 Task: Select a due date automation when advanced on, 2 days after a card is due add basic without the red label at 11:00 AM.
Action: Mouse moved to (1278, 100)
Screenshot: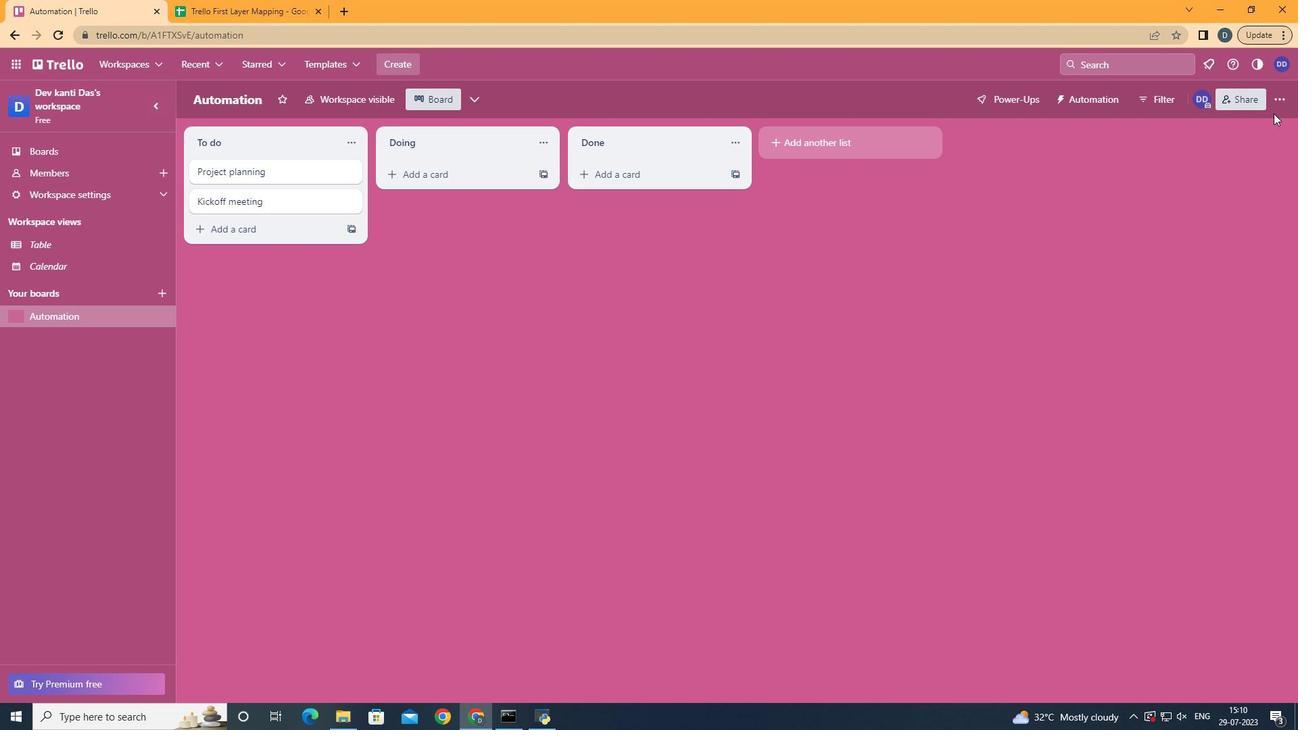 
Action: Mouse pressed left at (1278, 100)
Screenshot: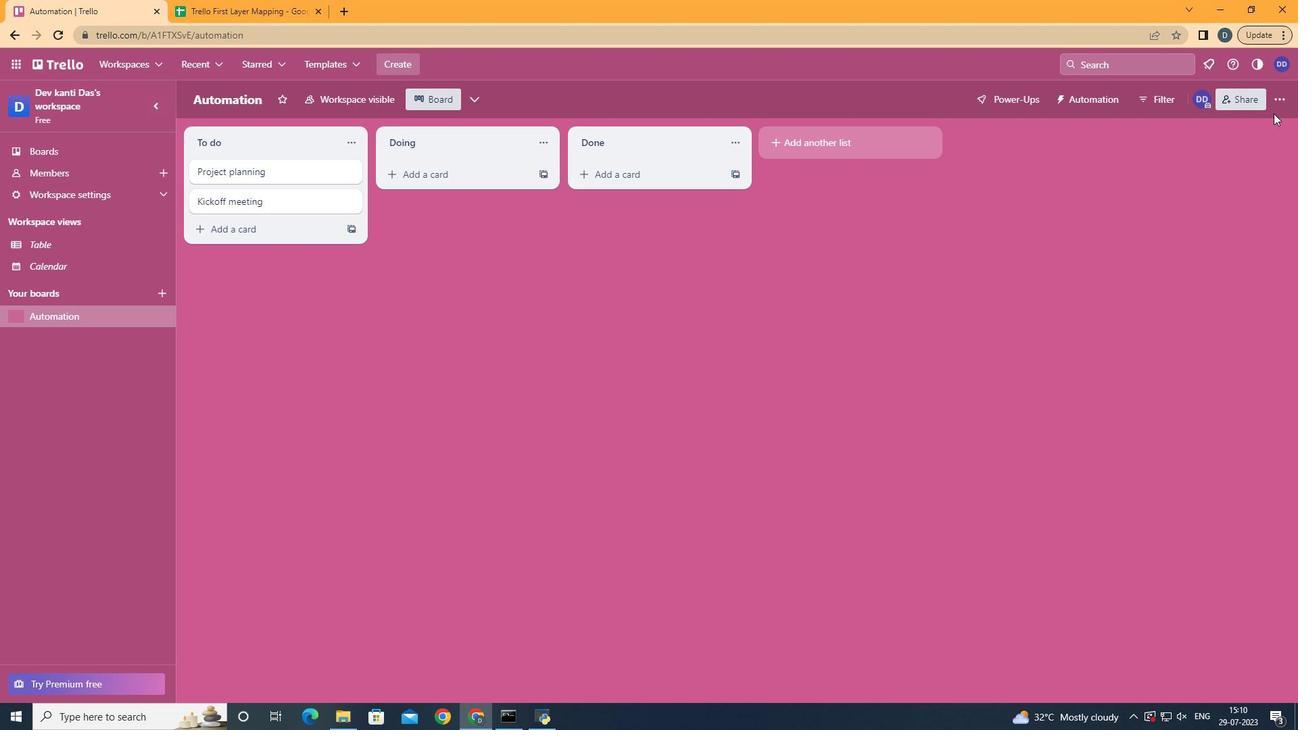 
Action: Mouse moved to (1154, 288)
Screenshot: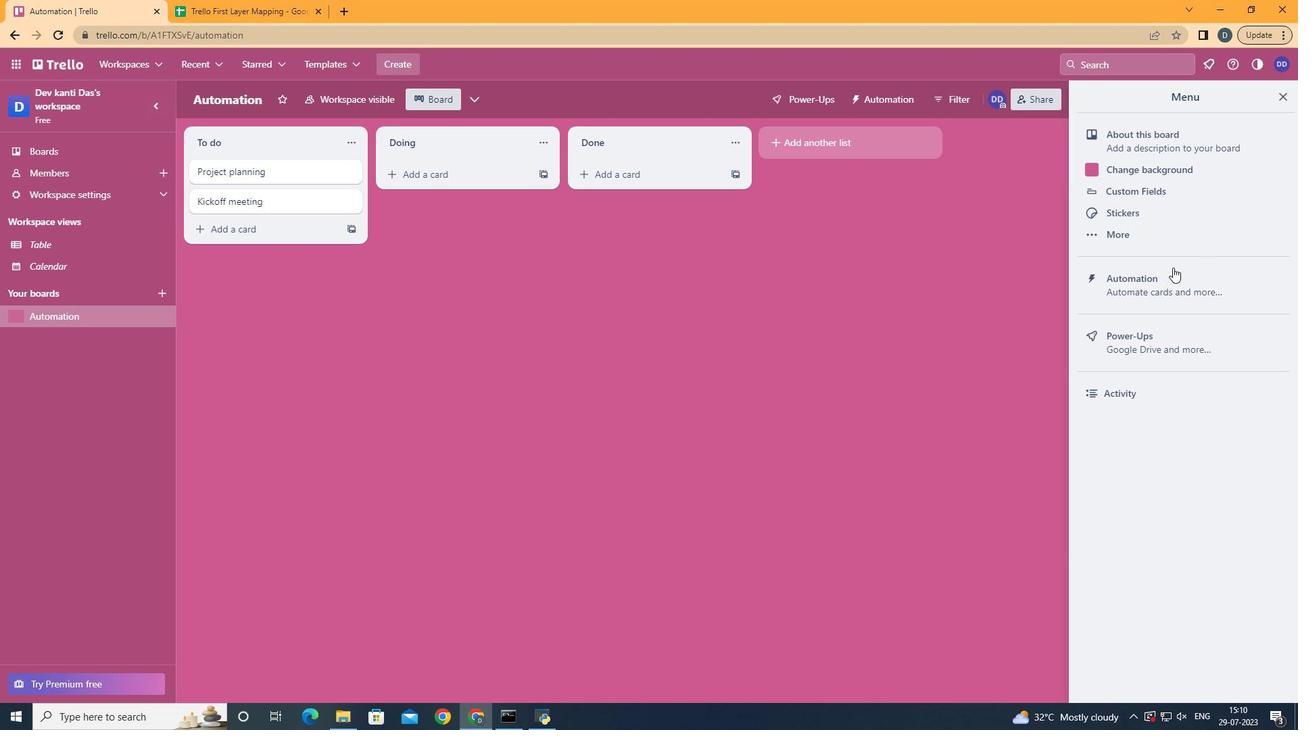 
Action: Mouse pressed left at (1154, 288)
Screenshot: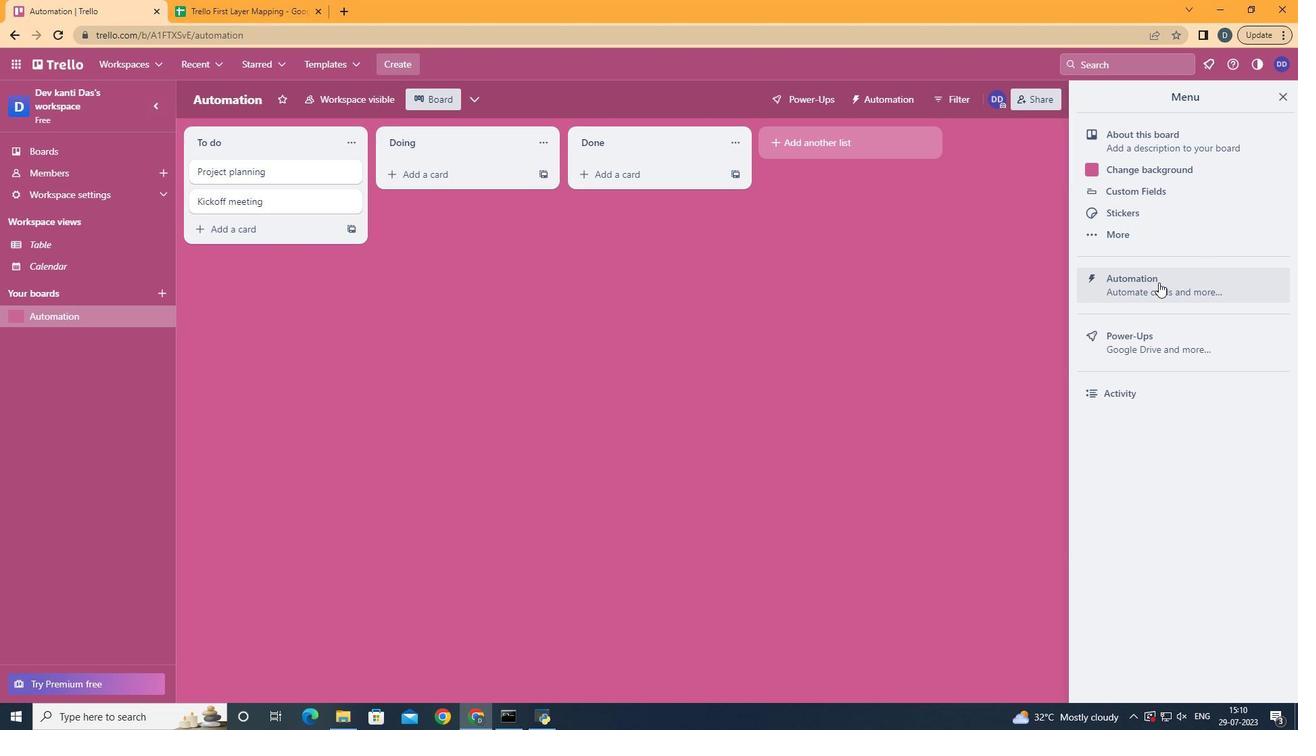 
Action: Mouse moved to (272, 279)
Screenshot: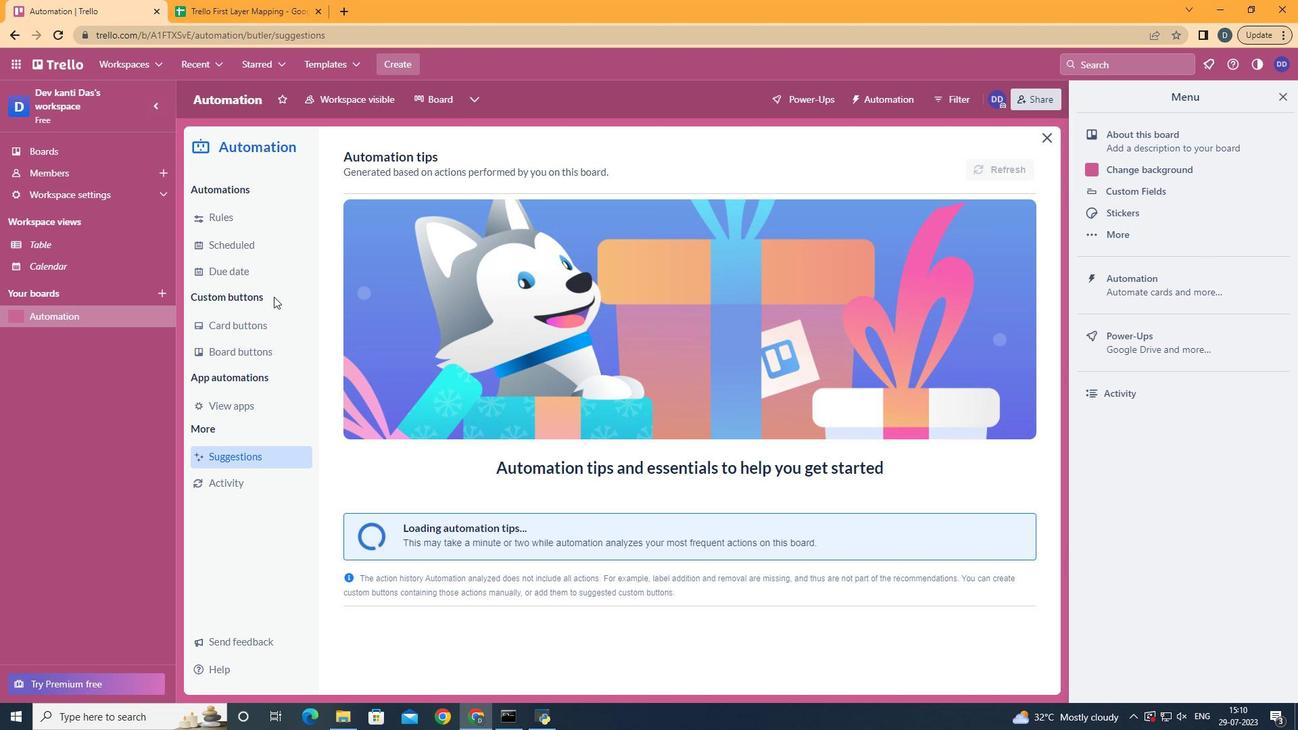 
Action: Mouse pressed left at (272, 279)
Screenshot: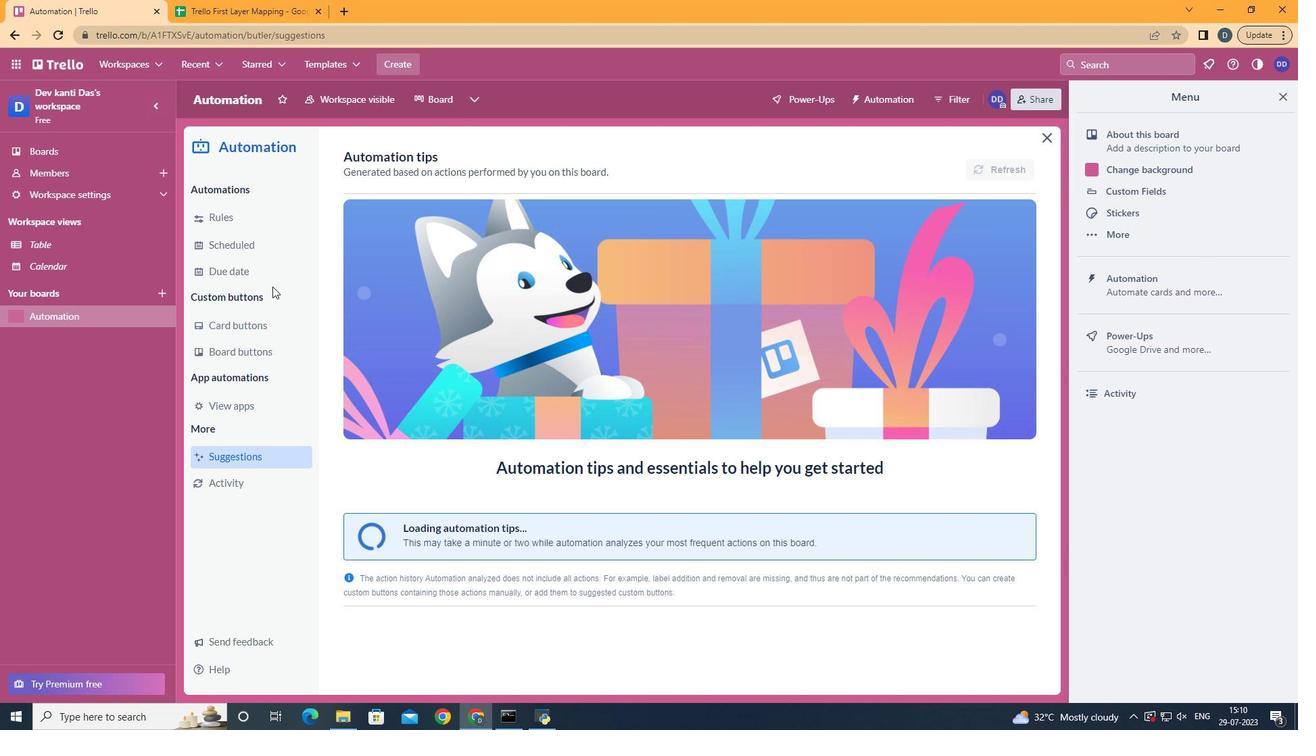 
Action: Mouse moved to (959, 156)
Screenshot: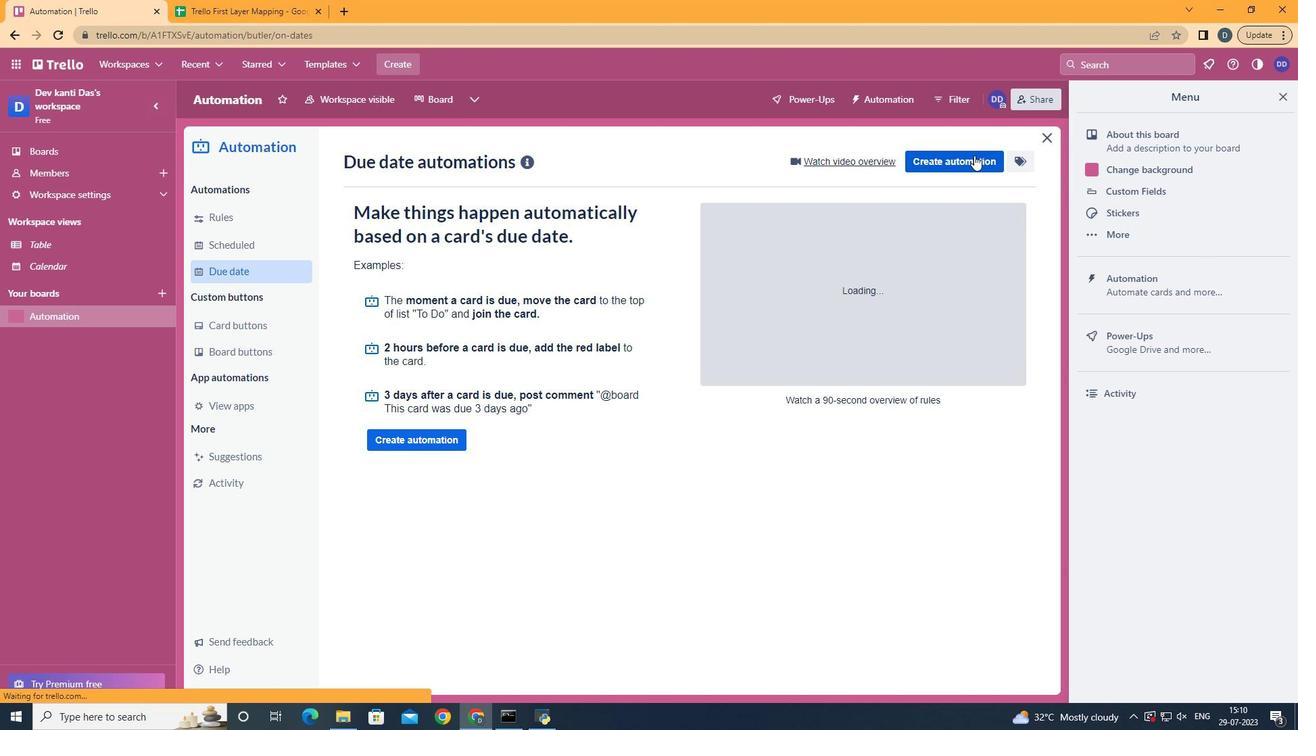 
Action: Mouse pressed left at (959, 156)
Screenshot: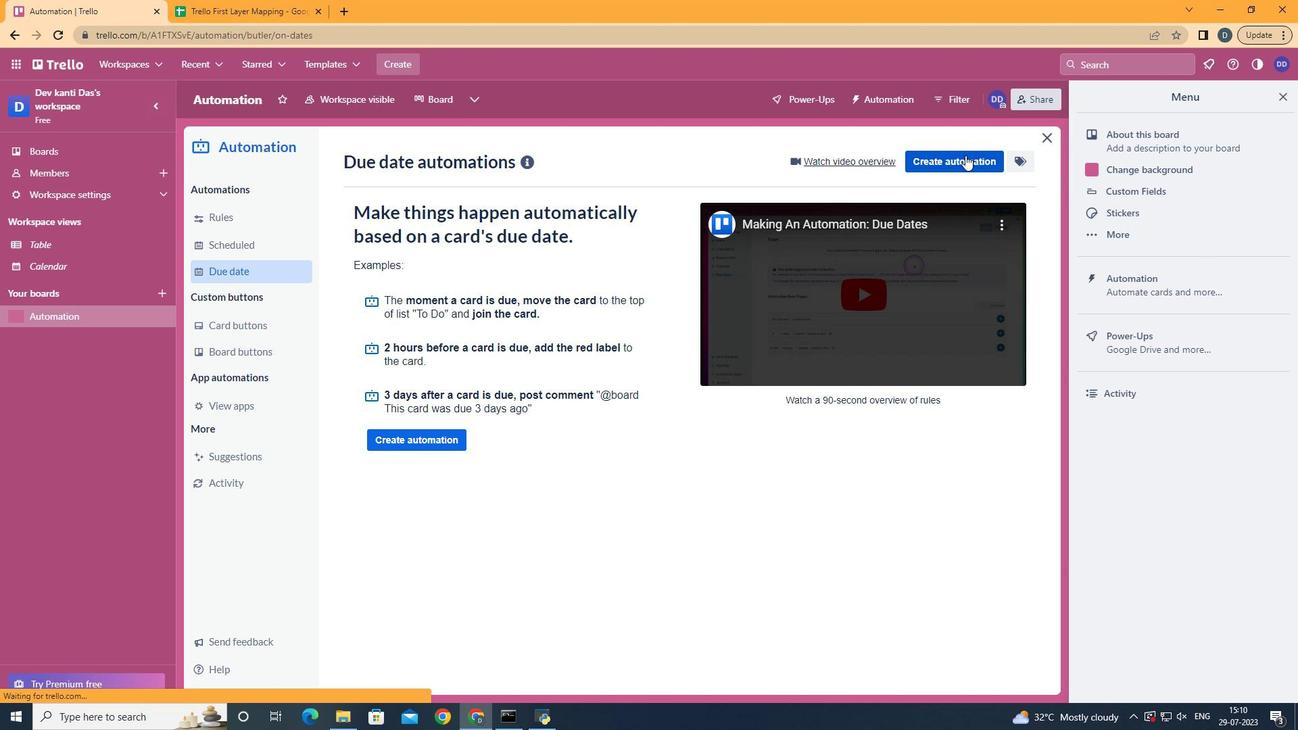 
Action: Mouse moved to (454, 293)
Screenshot: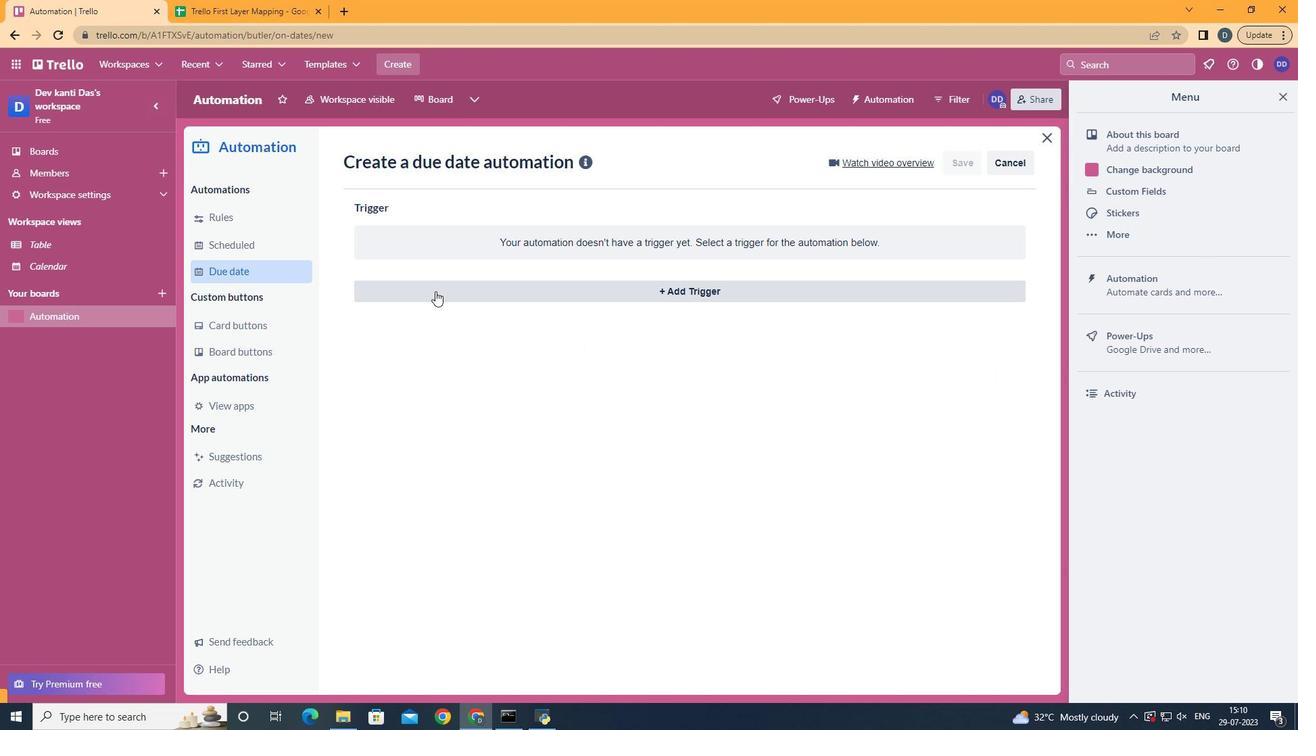 
Action: Mouse pressed left at (454, 293)
Screenshot: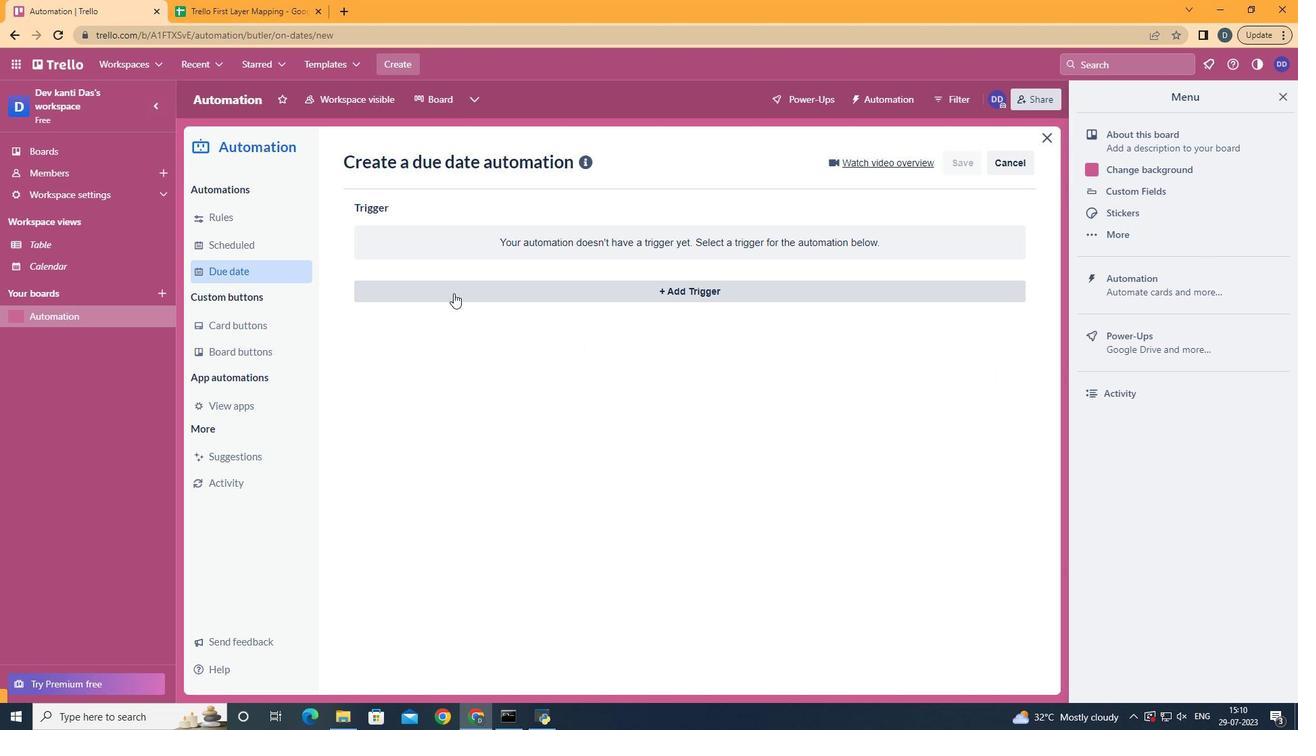 
Action: Mouse moved to (475, 545)
Screenshot: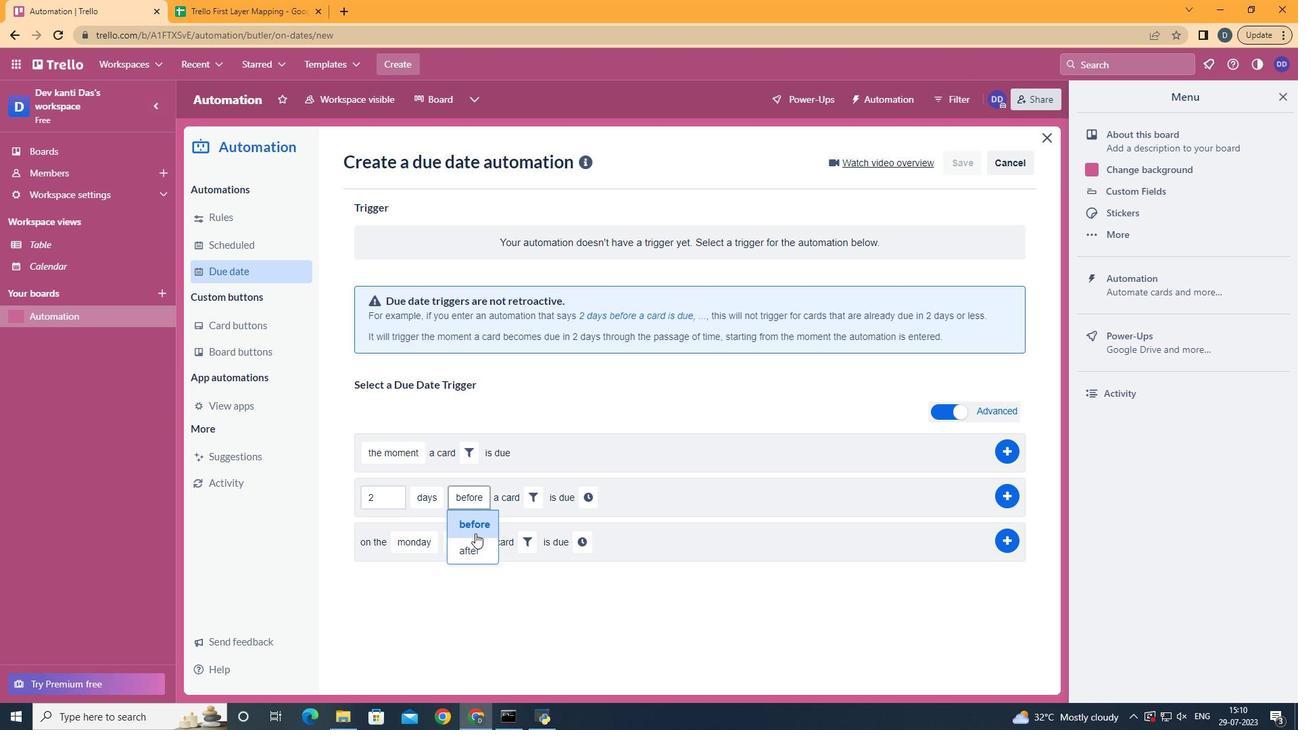 
Action: Mouse pressed left at (475, 545)
Screenshot: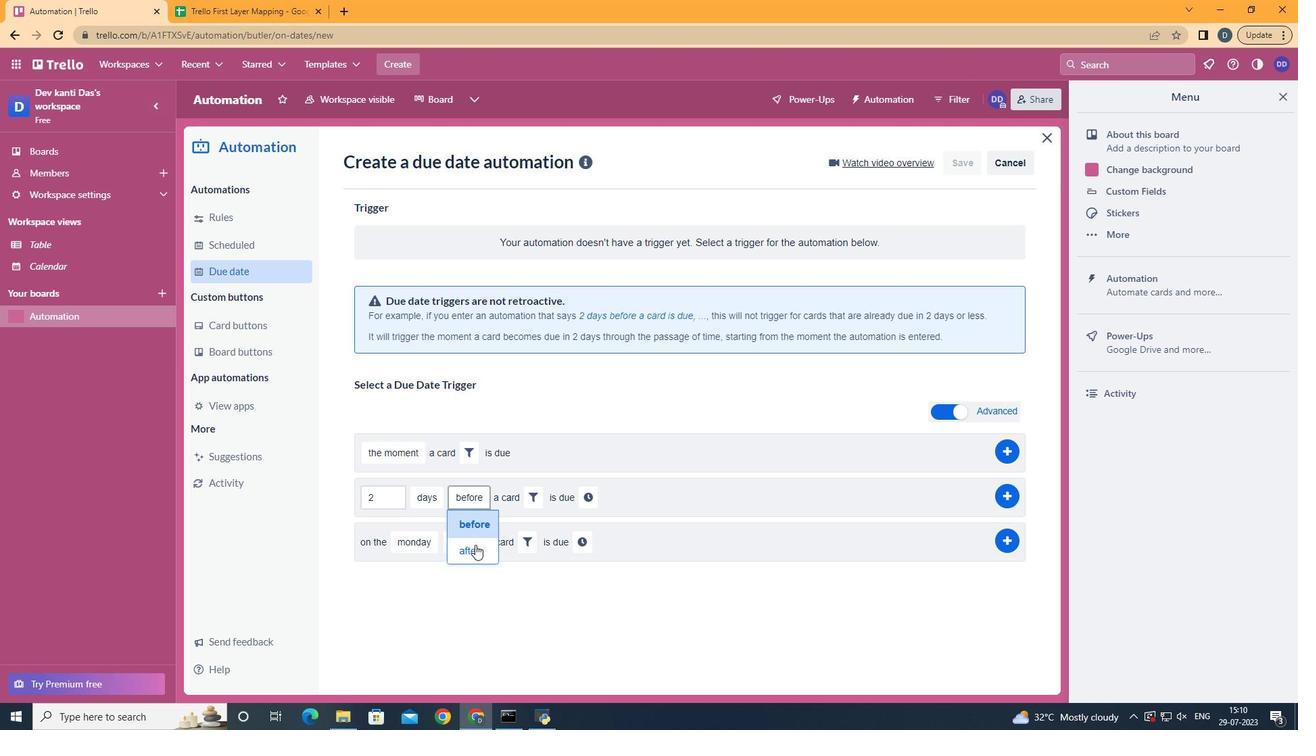 
Action: Mouse moved to (519, 501)
Screenshot: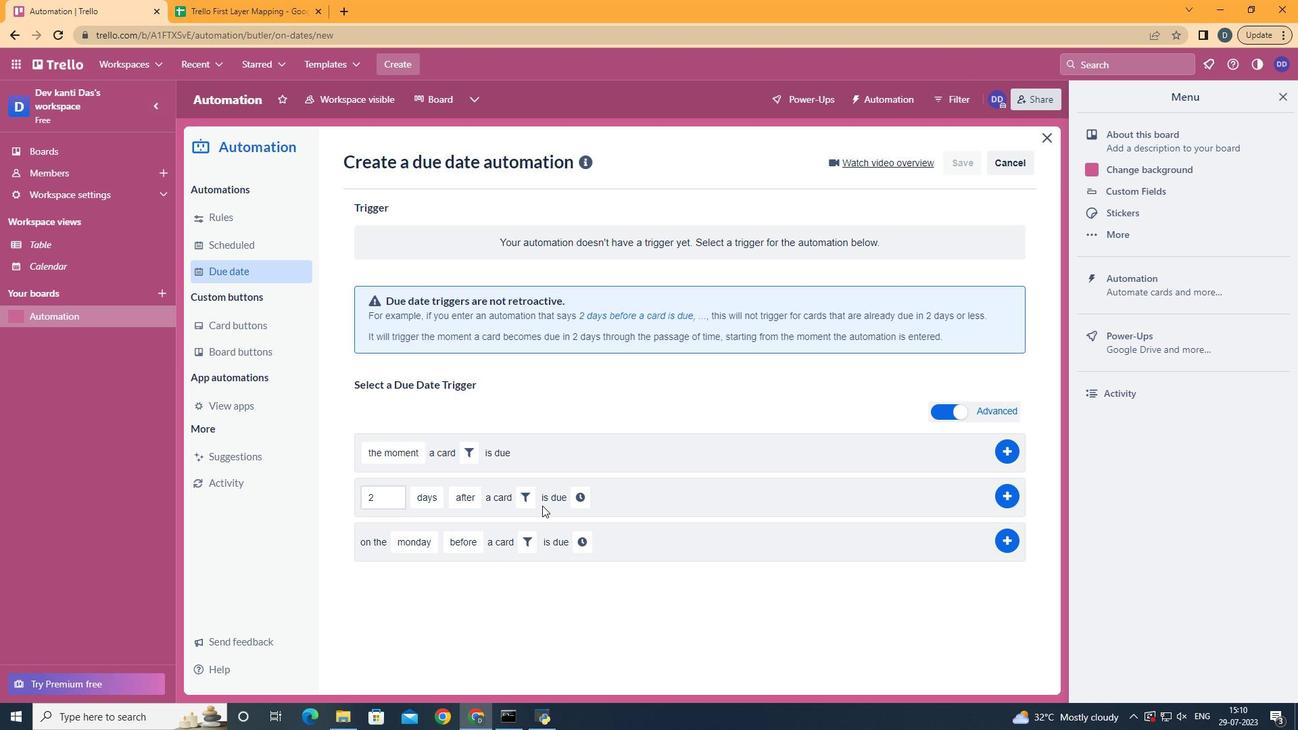 
Action: Mouse pressed left at (519, 501)
Screenshot: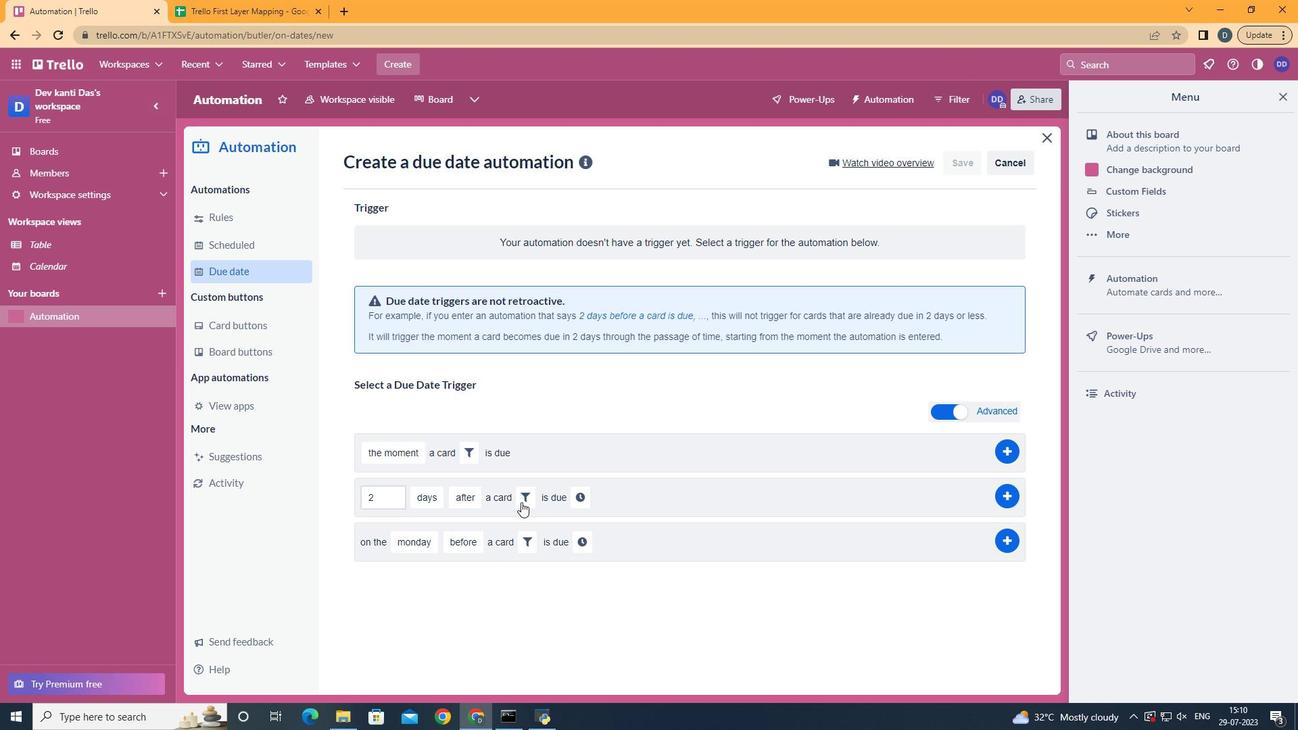 
Action: Mouse moved to (567, 569)
Screenshot: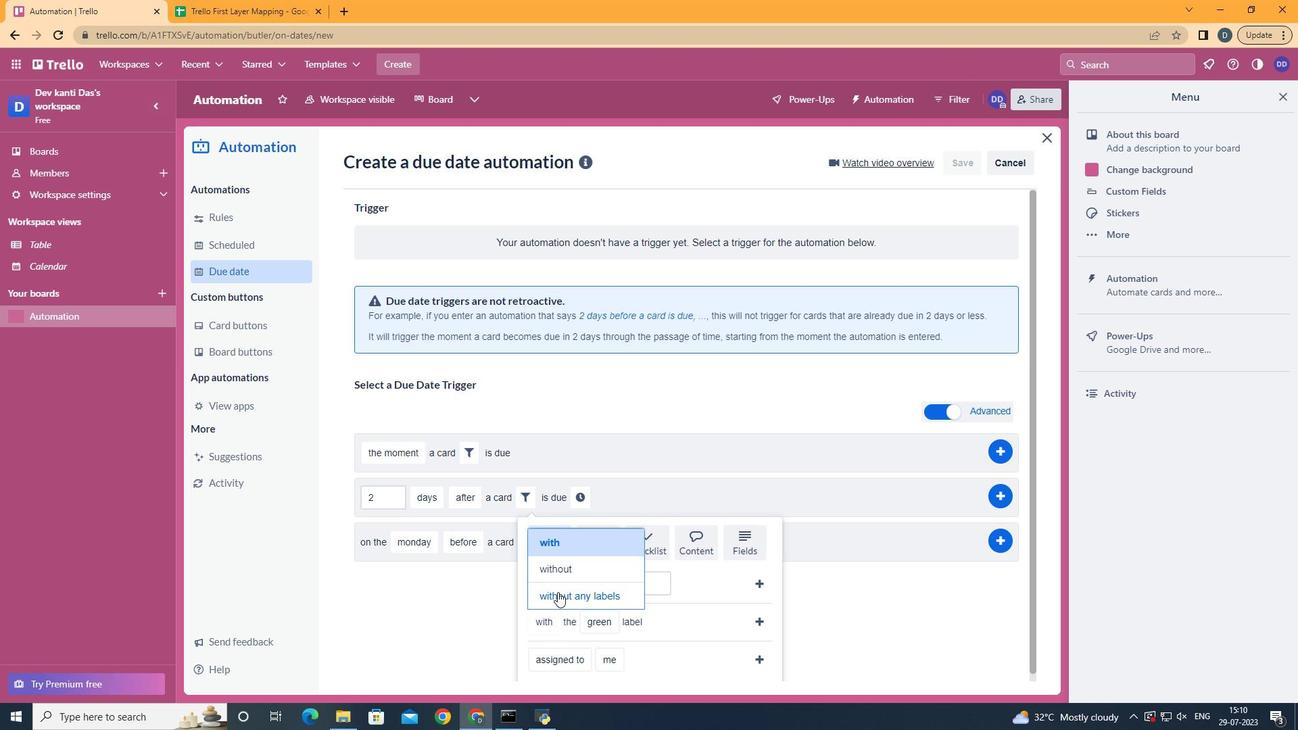 
Action: Mouse pressed left at (567, 569)
Screenshot: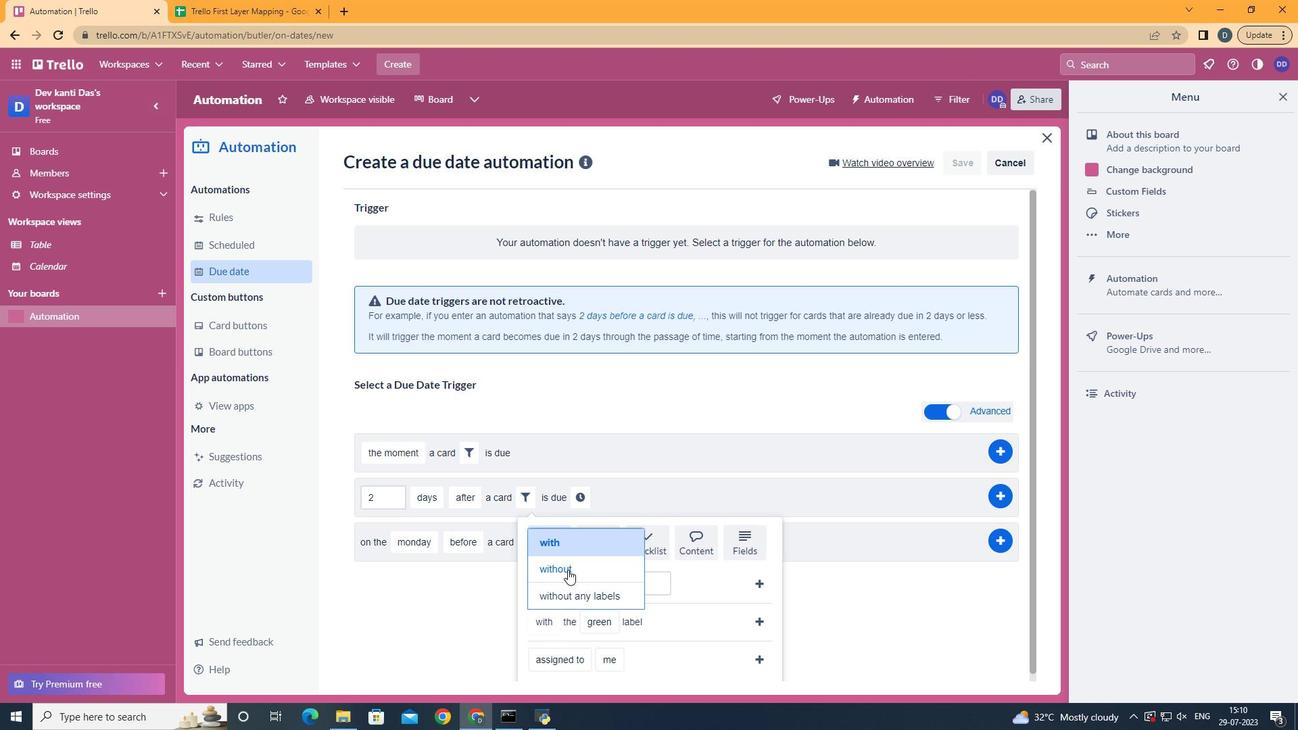 
Action: Mouse moved to (609, 532)
Screenshot: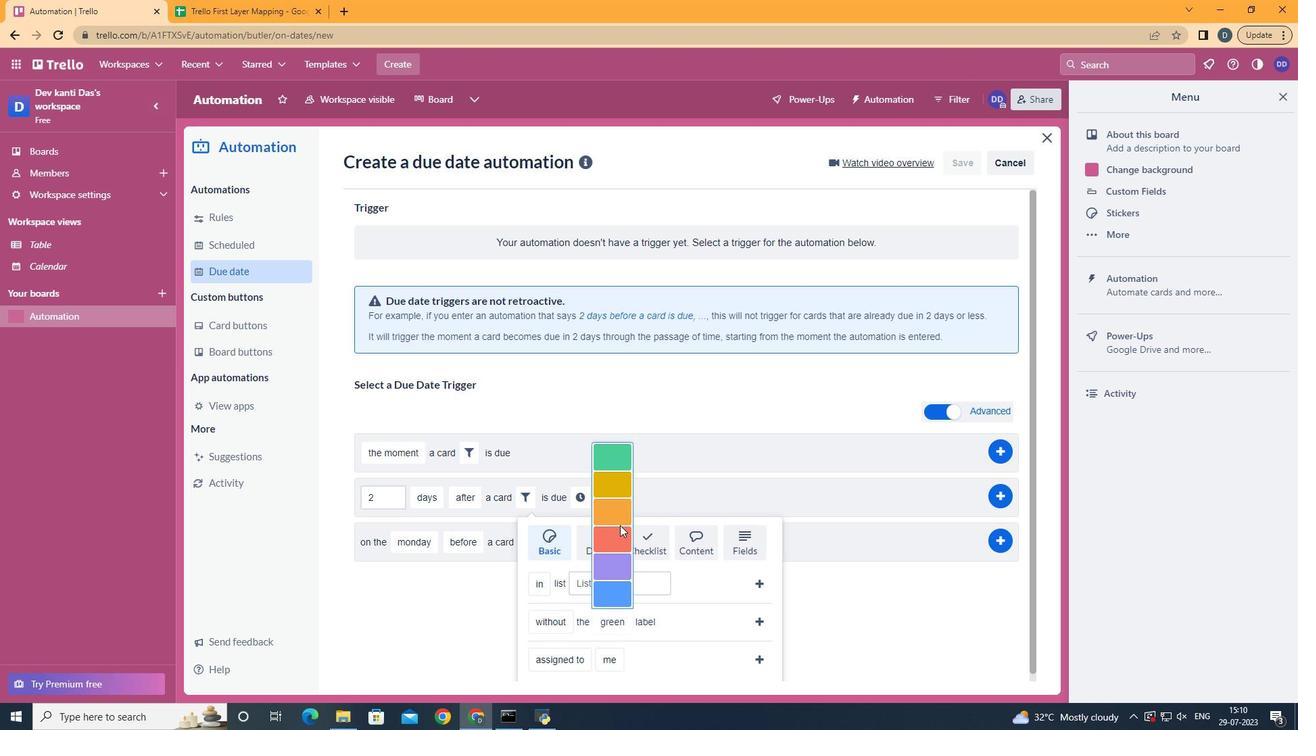 
Action: Mouse pressed left at (609, 532)
Screenshot: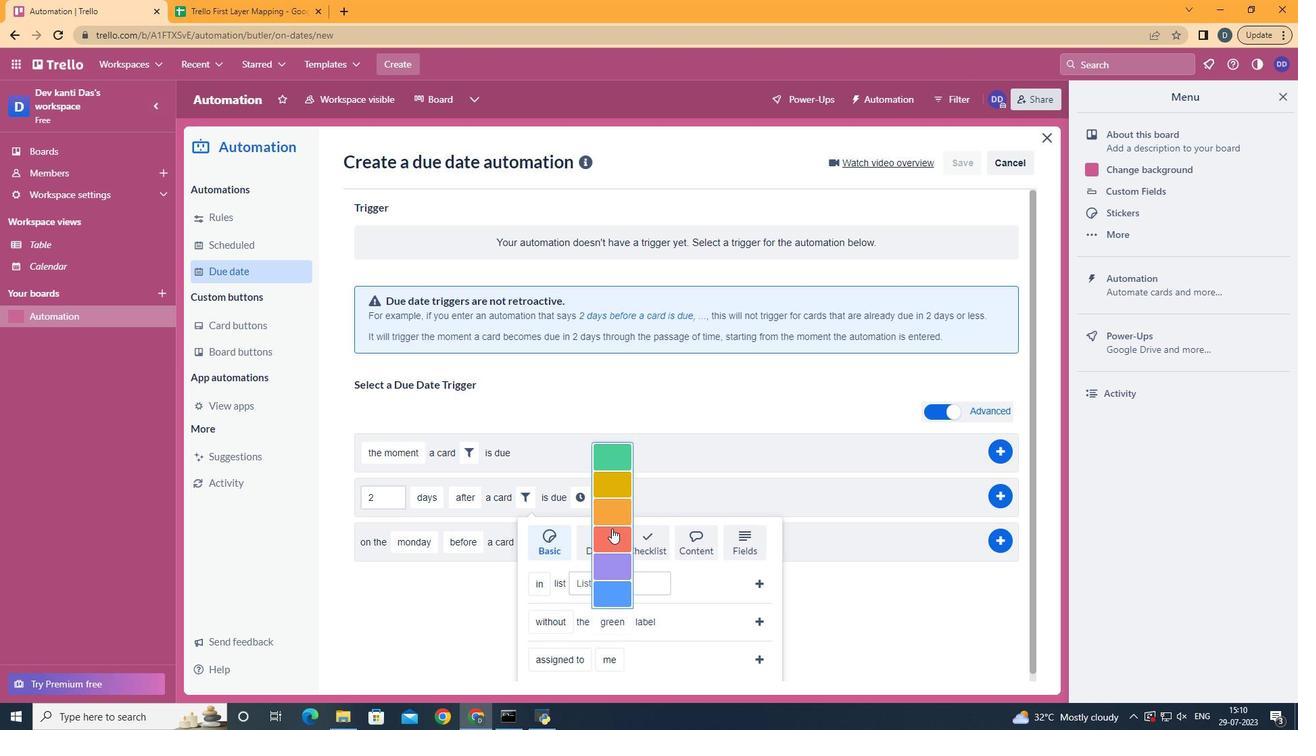 
Action: Mouse moved to (760, 622)
Screenshot: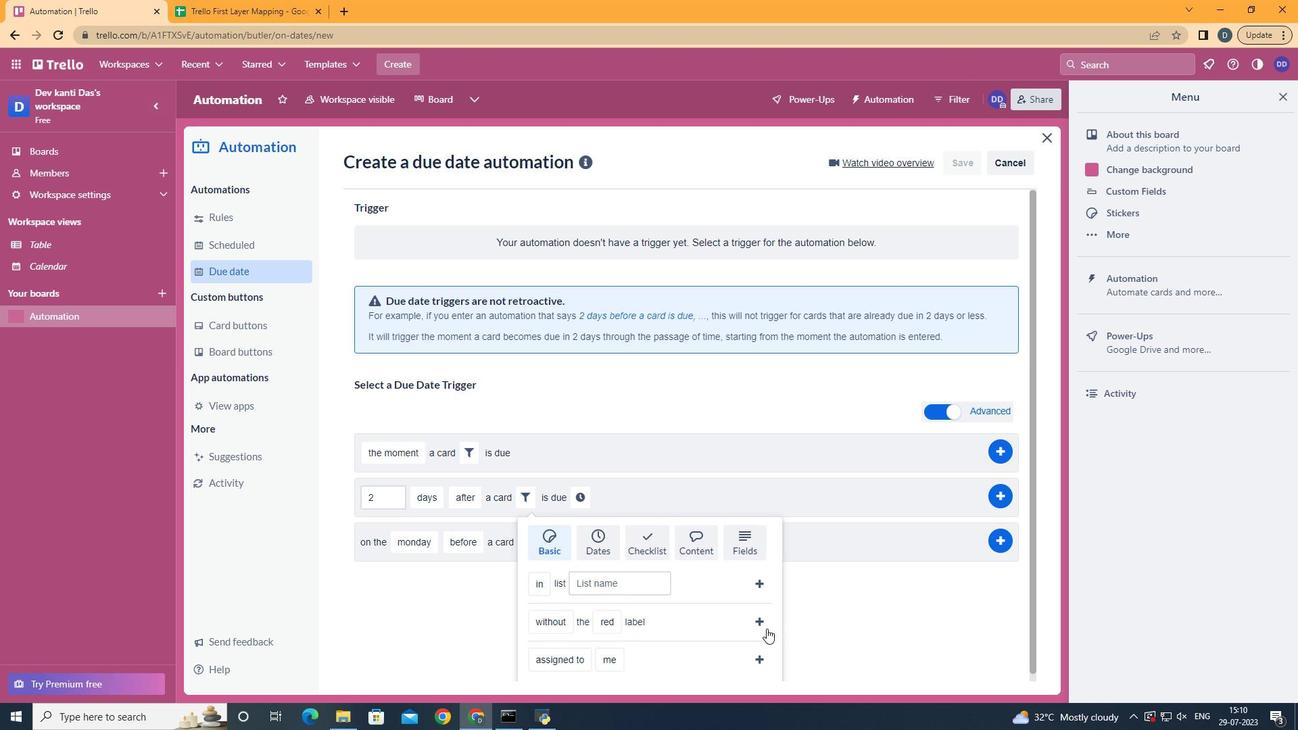 
Action: Mouse pressed left at (760, 622)
Screenshot: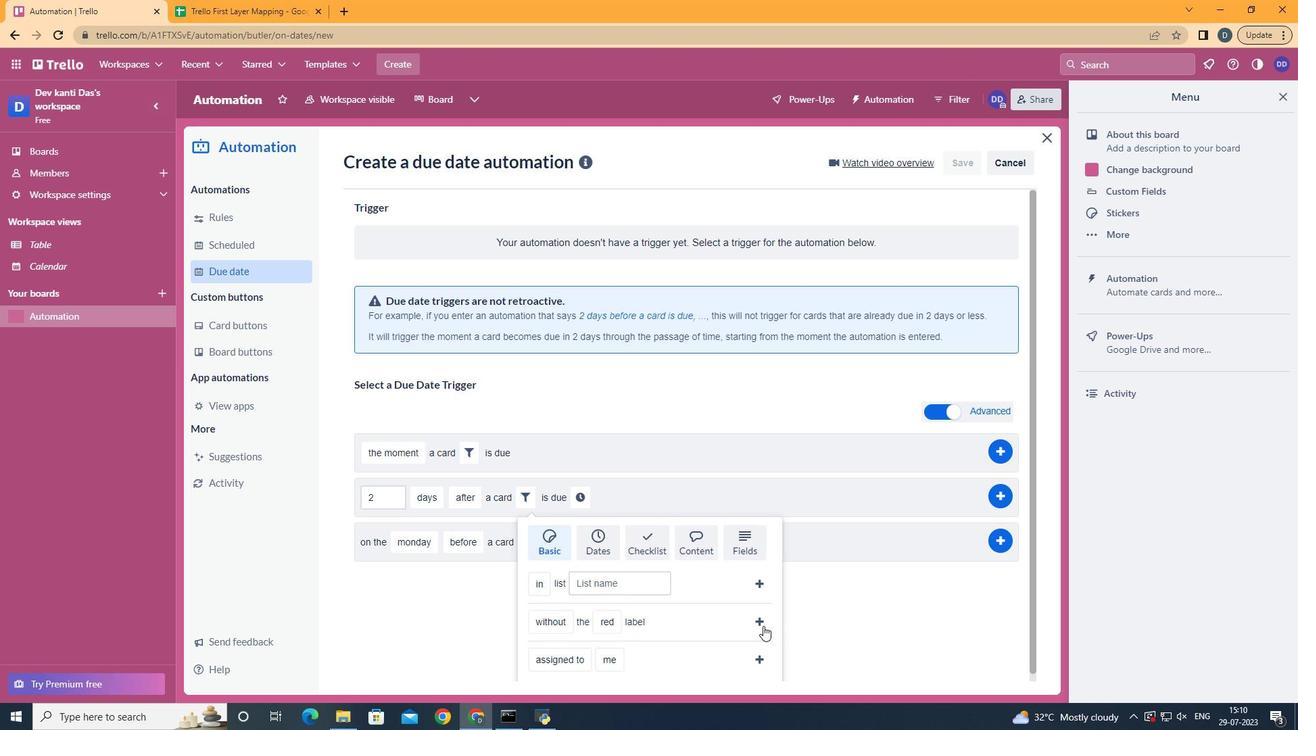 
Action: Mouse moved to (695, 499)
Screenshot: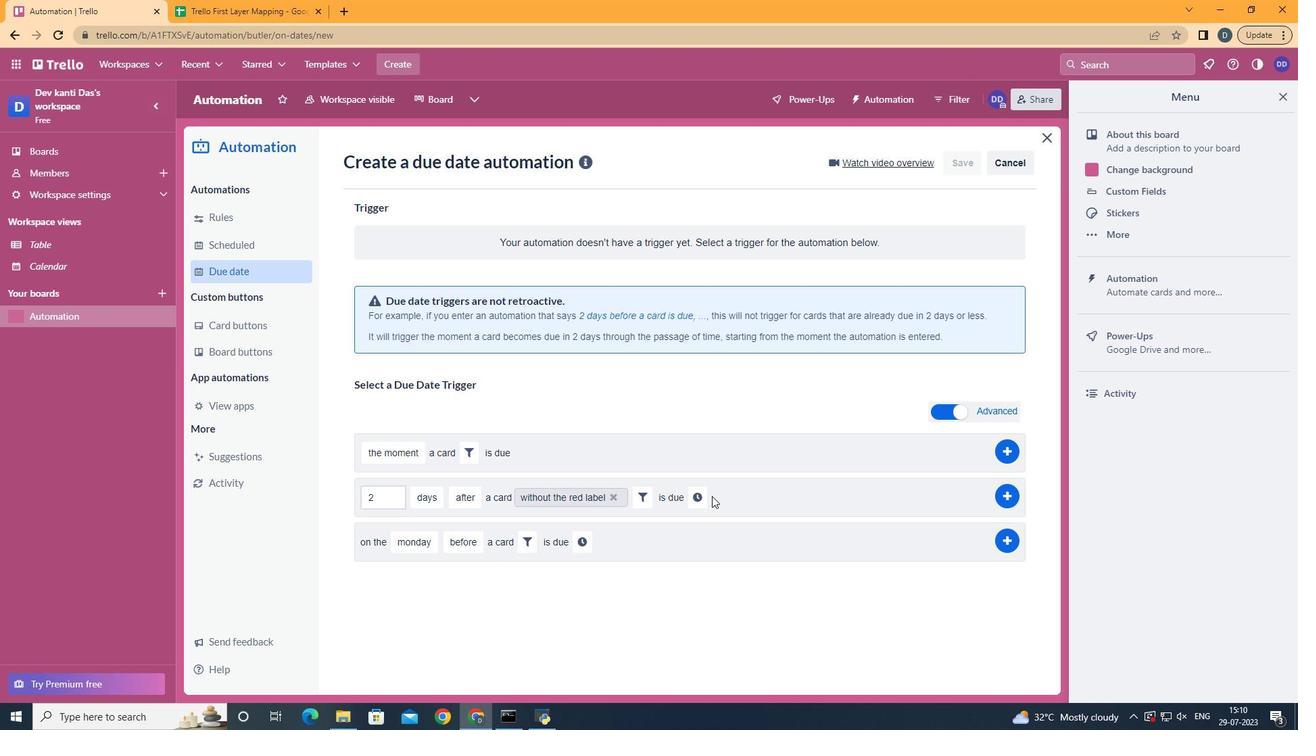 
Action: Mouse pressed left at (701, 497)
Screenshot: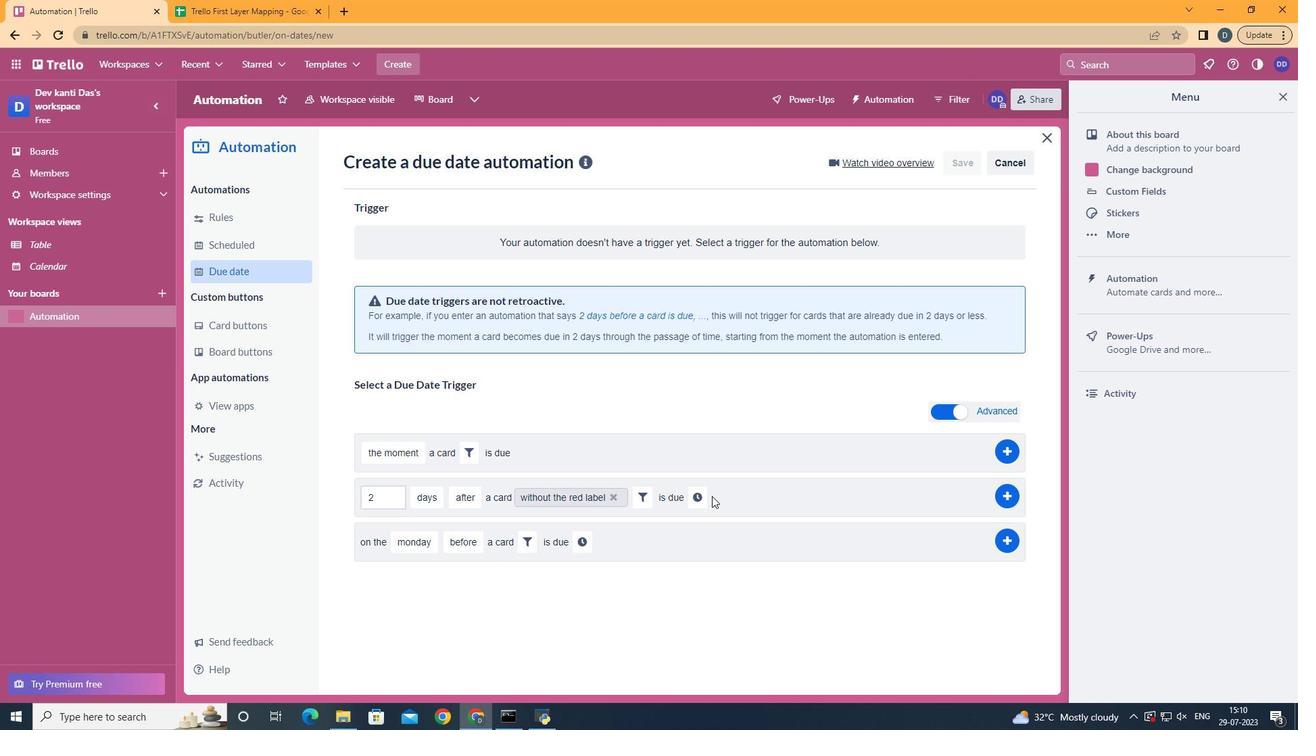 
Action: Mouse moved to (726, 505)
Screenshot: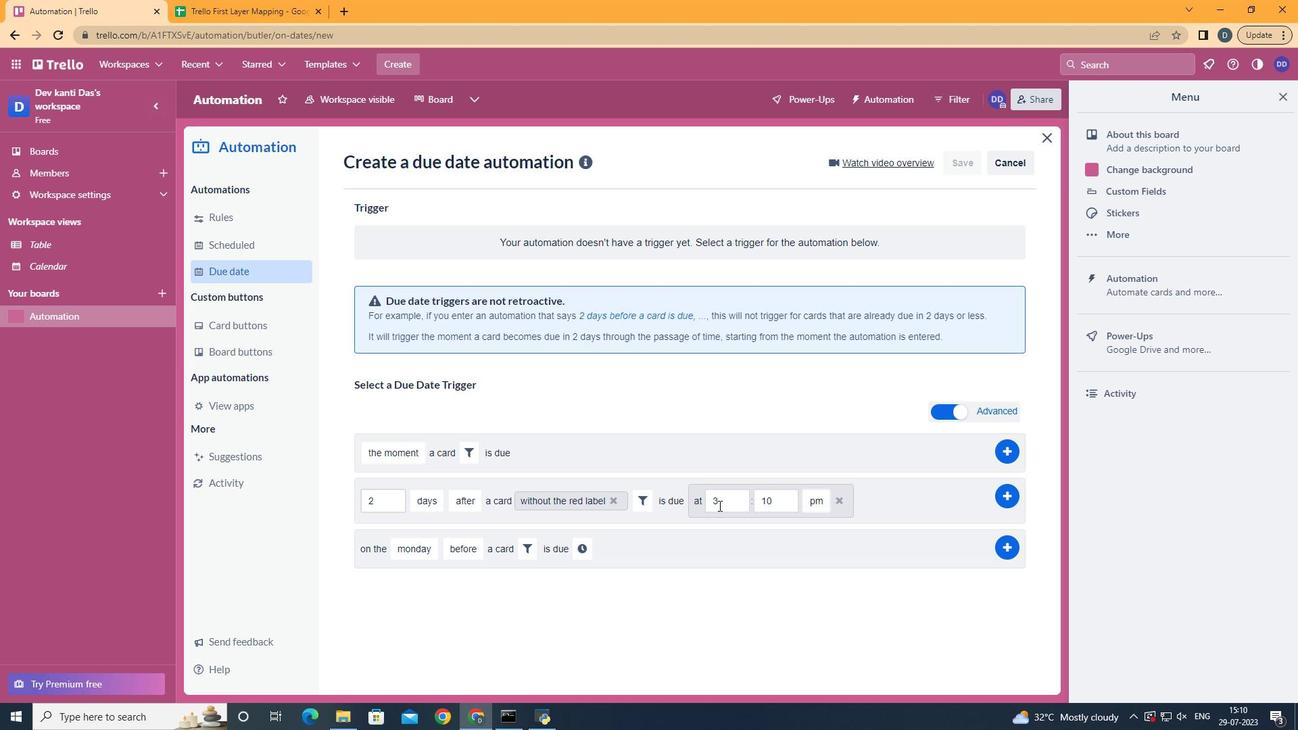 
Action: Mouse pressed left at (726, 505)
Screenshot: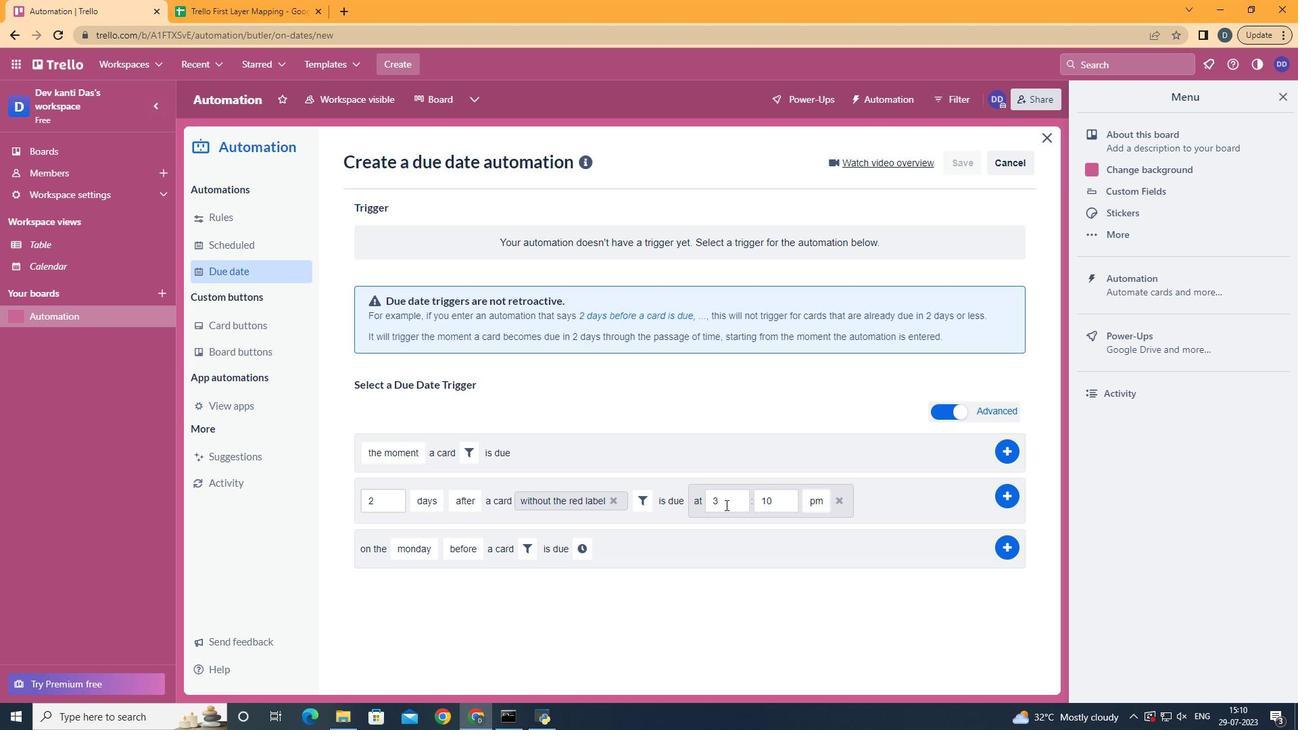 
Action: Key pressed <Key.backspace>11
Screenshot: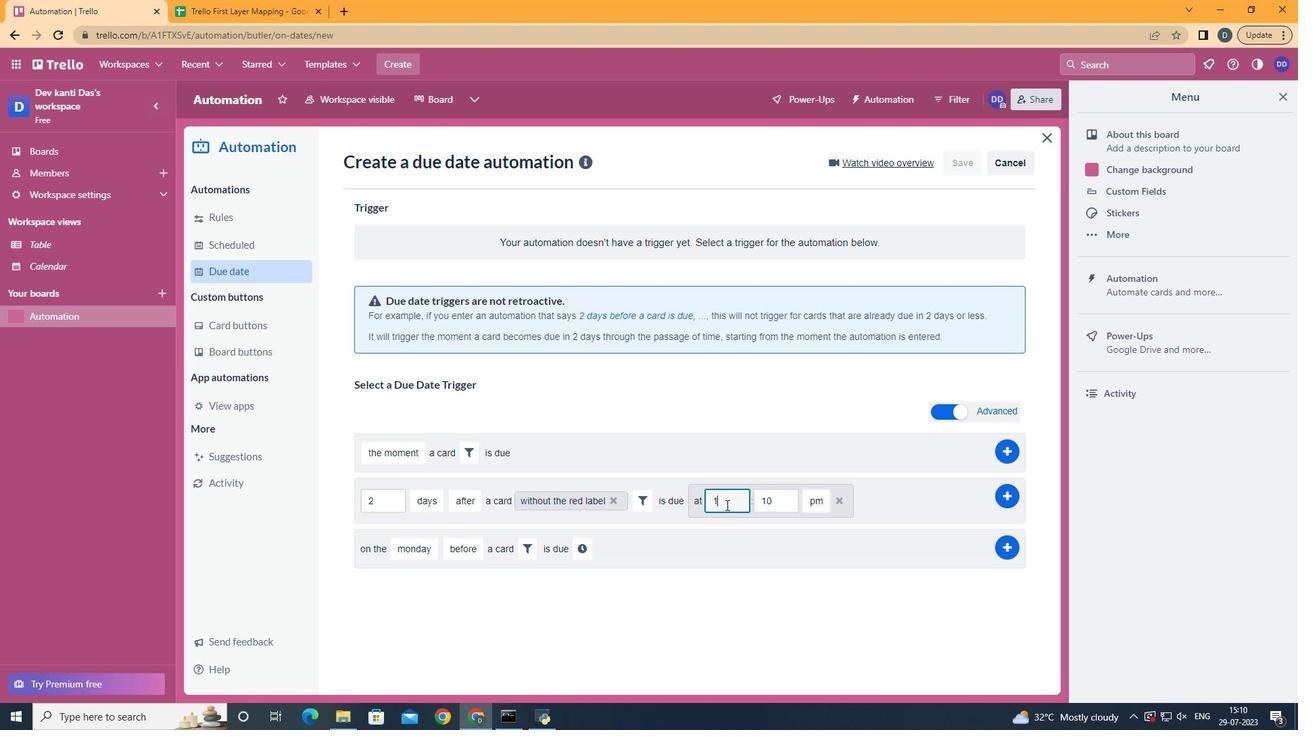 
Action: Mouse moved to (781, 496)
Screenshot: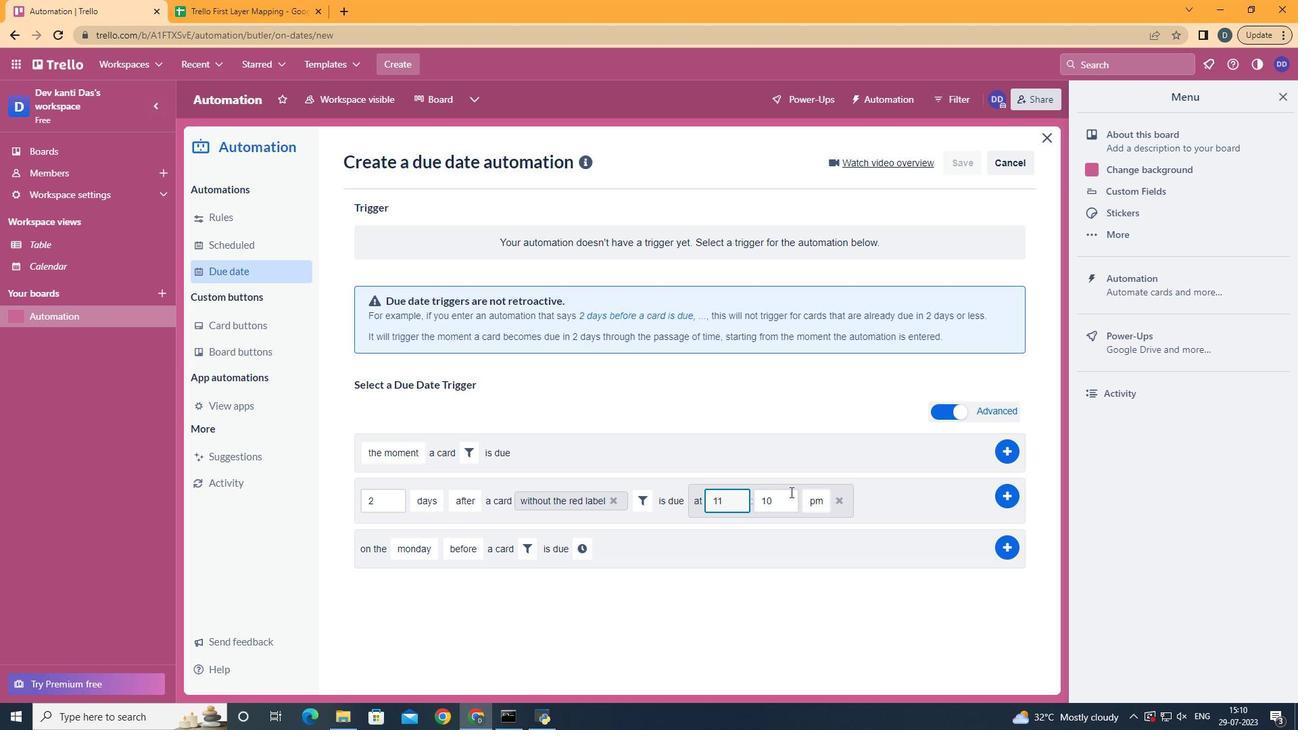 
Action: Mouse pressed left at (781, 496)
Screenshot: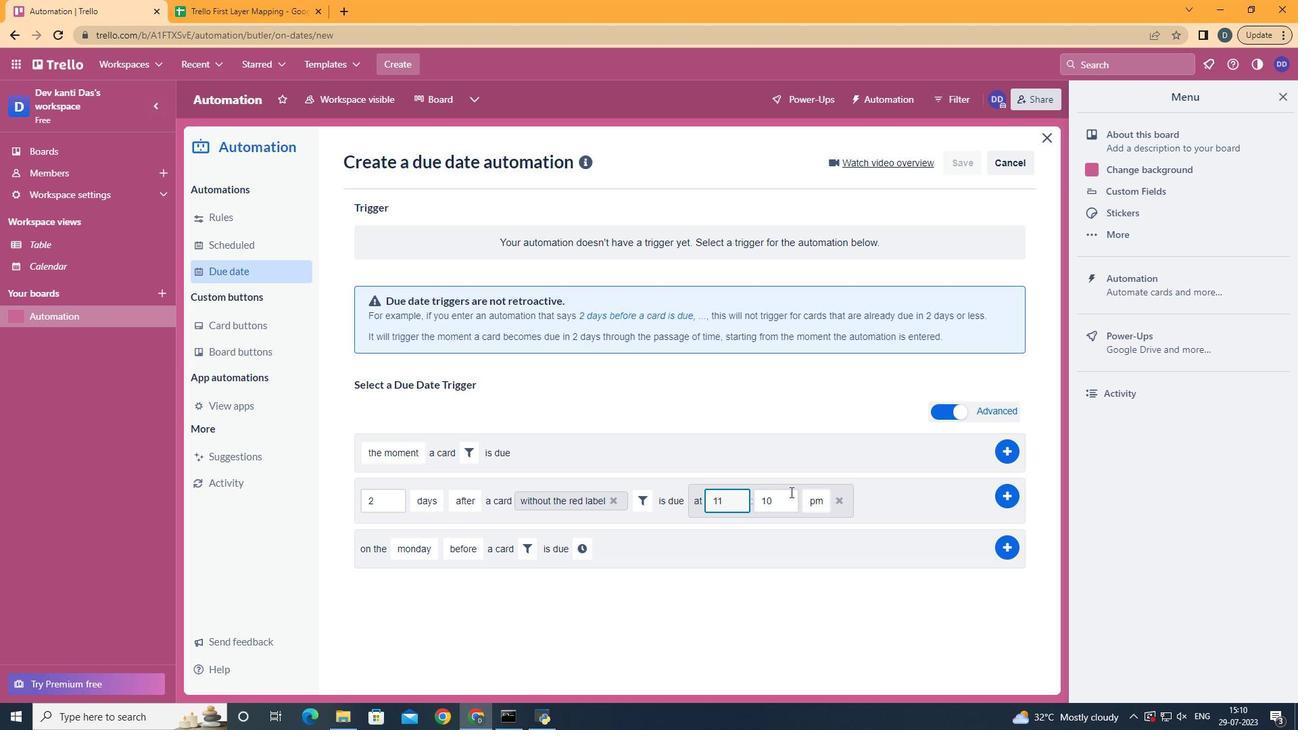 
Action: Mouse moved to (781, 496)
Screenshot: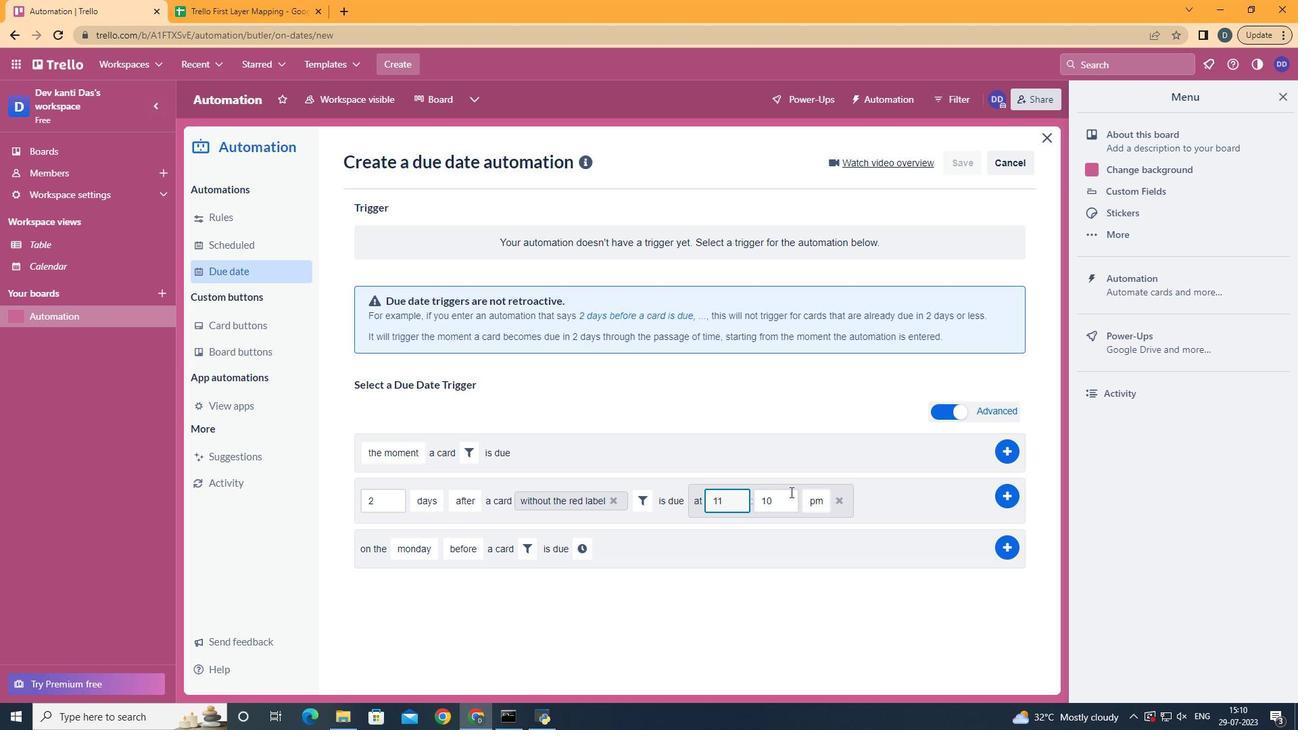 
Action: Key pressed <Key.backspace><Key.backspace>00
Screenshot: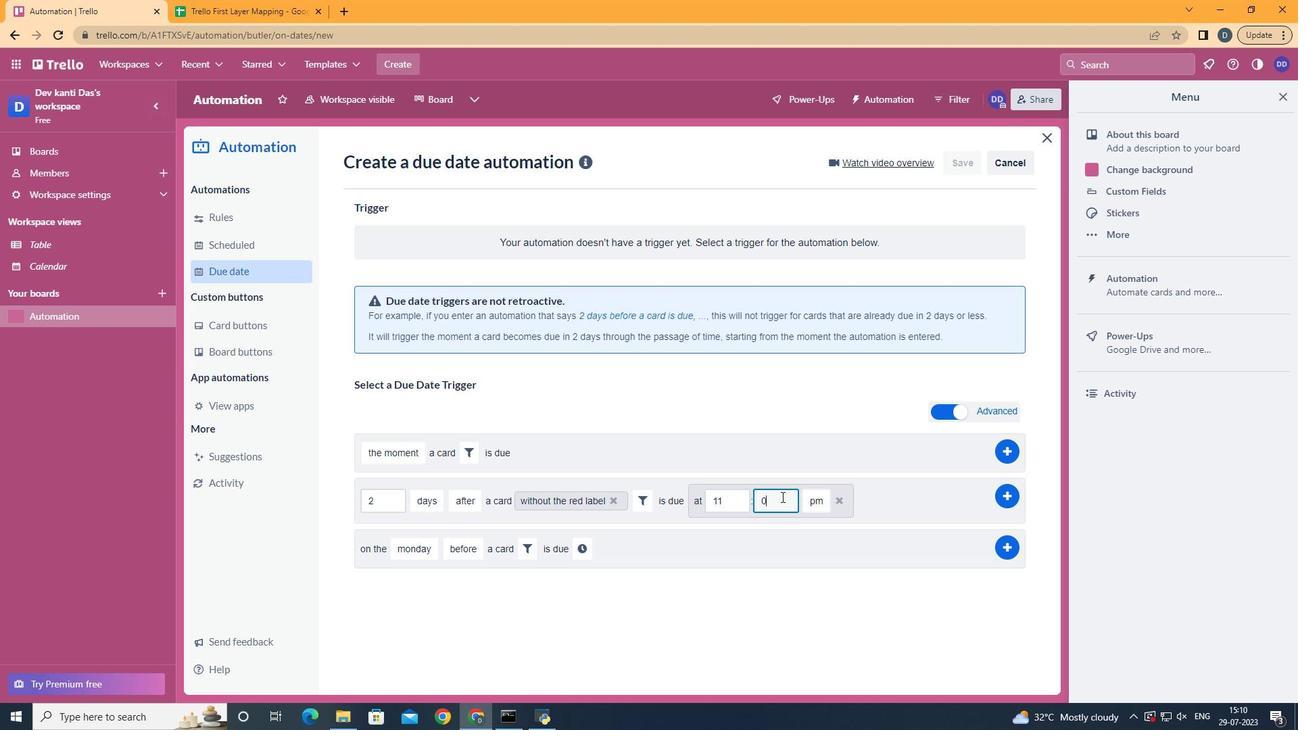 
Action: Mouse moved to (814, 527)
Screenshot: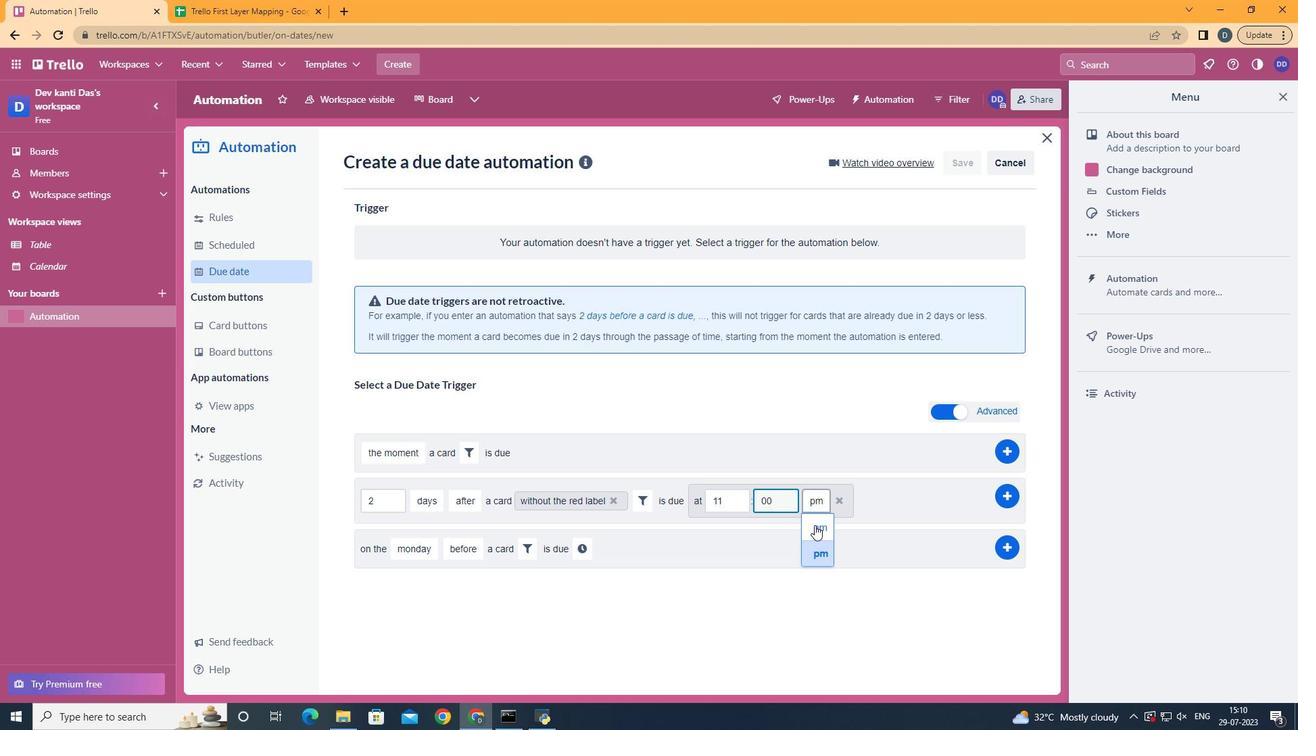 
Action: Mouse pressed left at (814, 527)
Screenshot: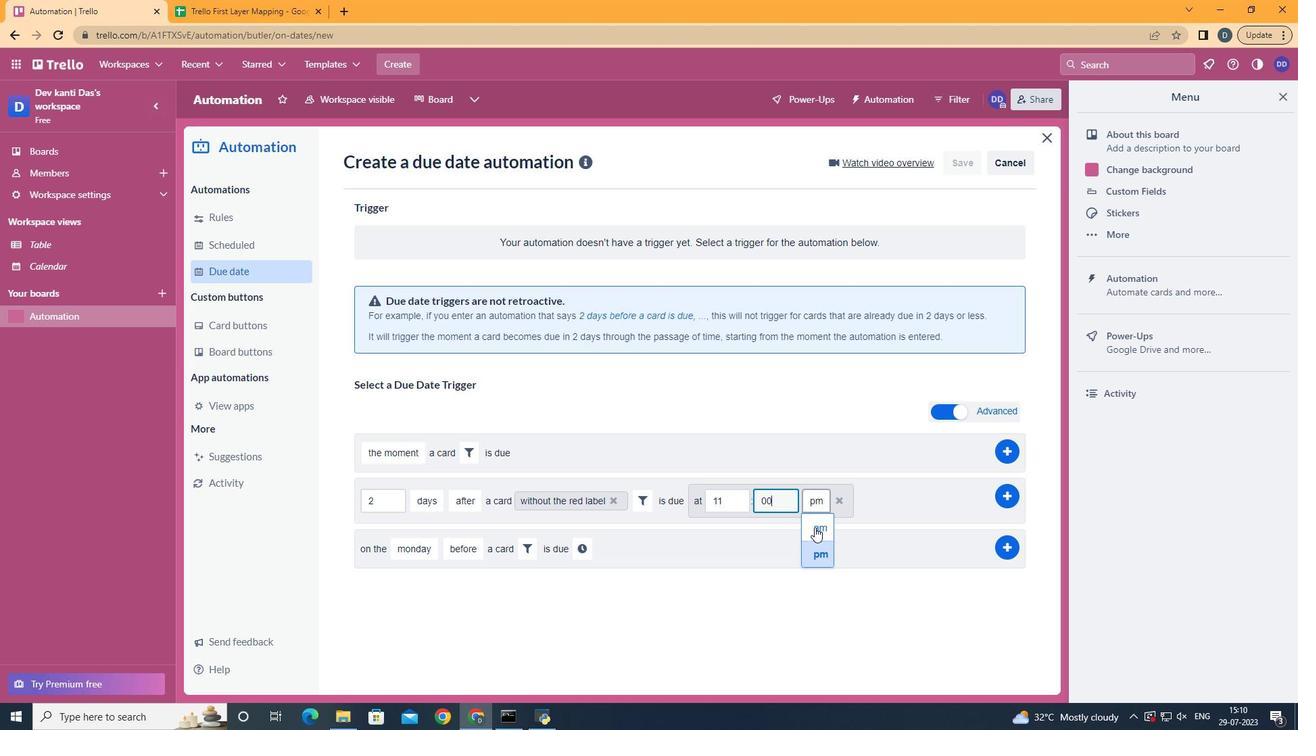 
